 Task: In the  document pitch.txt Download file as 'Plain Text' Share this file with 'softage.5@softage.net' Insert the command  Viewing
Action: Mouse moved to (276, 403)
Screenshot: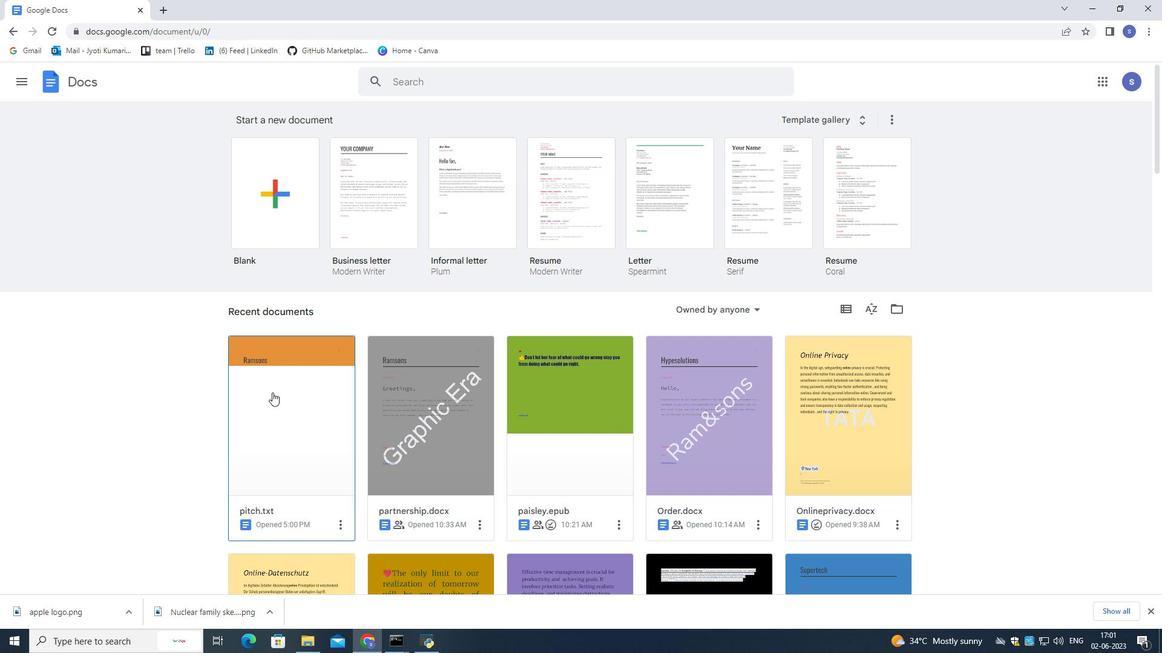 
Action: Mouse pressed left at (276, 403)
Screenshot: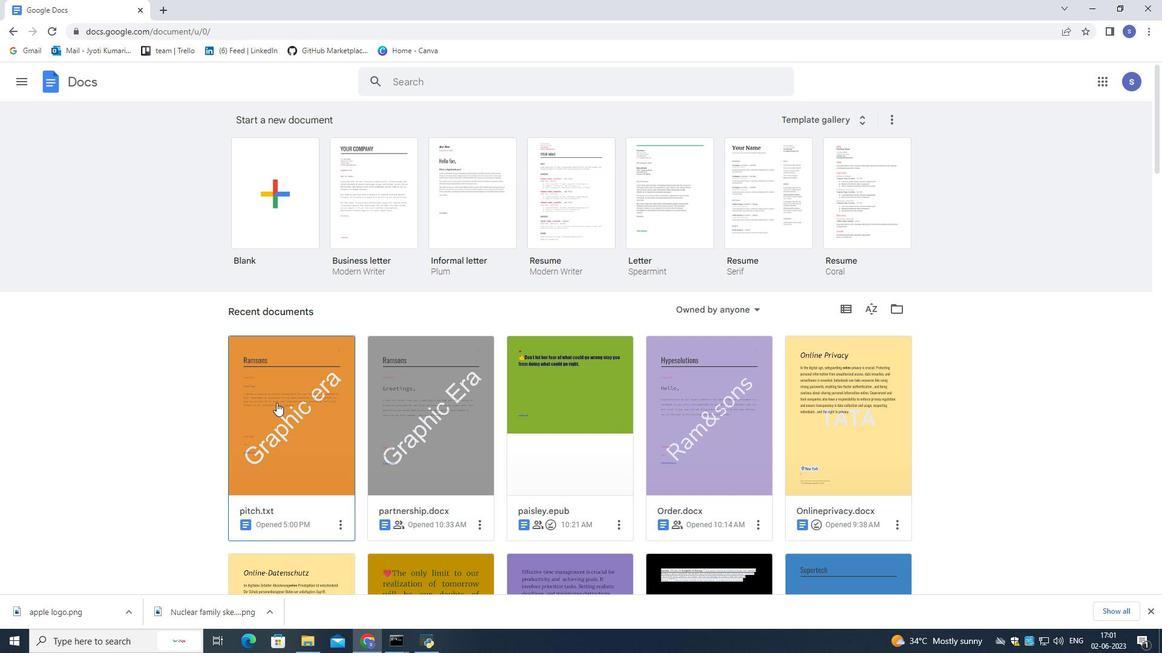 
Action: Mouse pressed left at (276, 403)
Screenshot: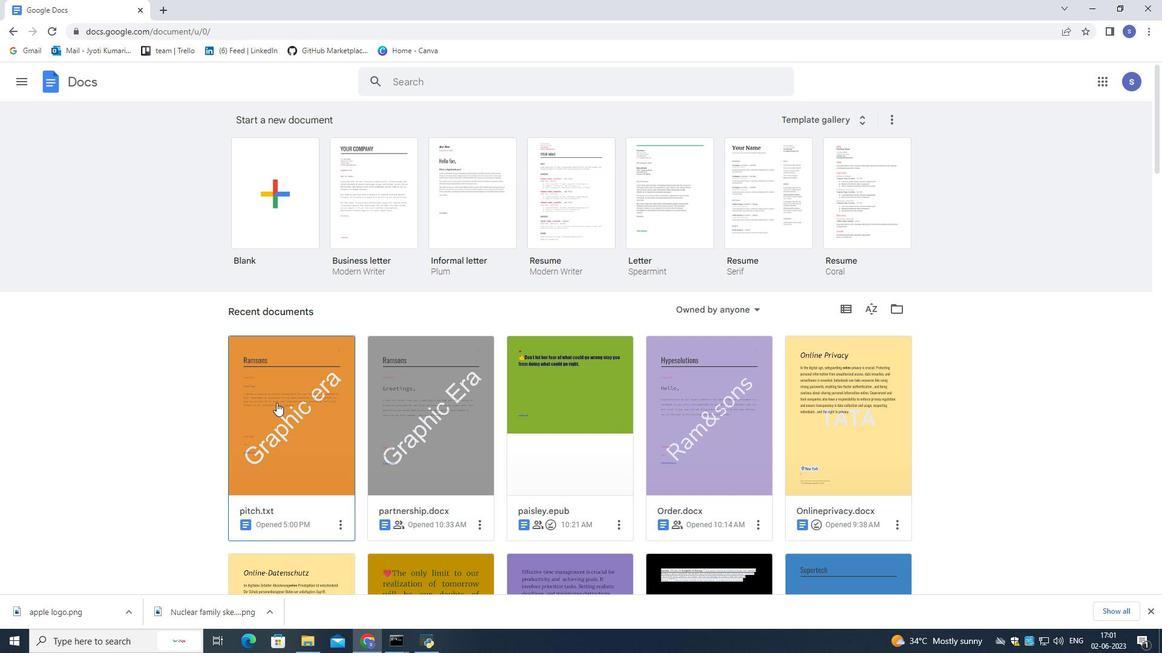 
Action: Mouse moved to (47, 89)
Screenshot: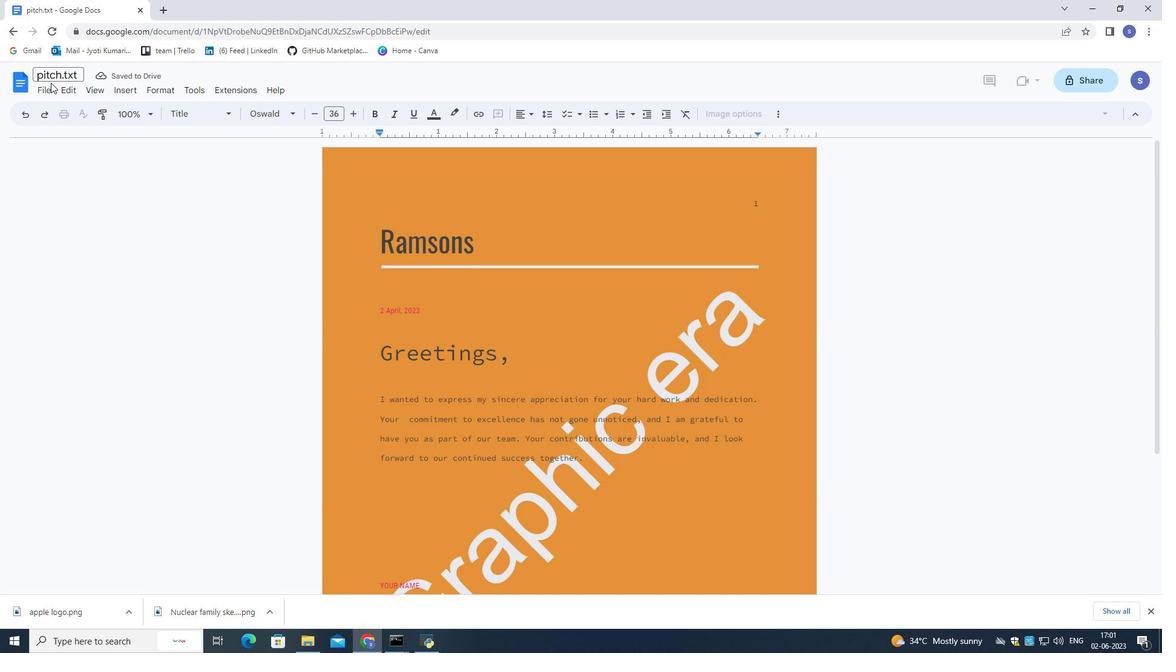 
Action: Mouse pressed left at (47, 89)
Screenshot: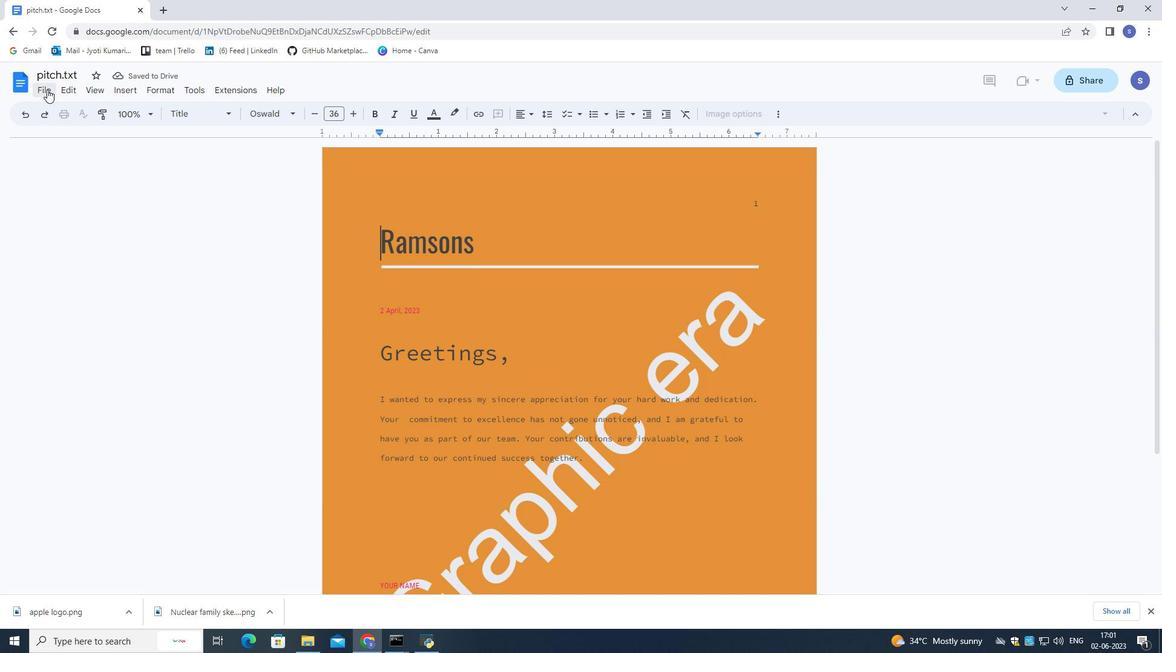
Action: Mouse moved to (81, 217)
Screenshot: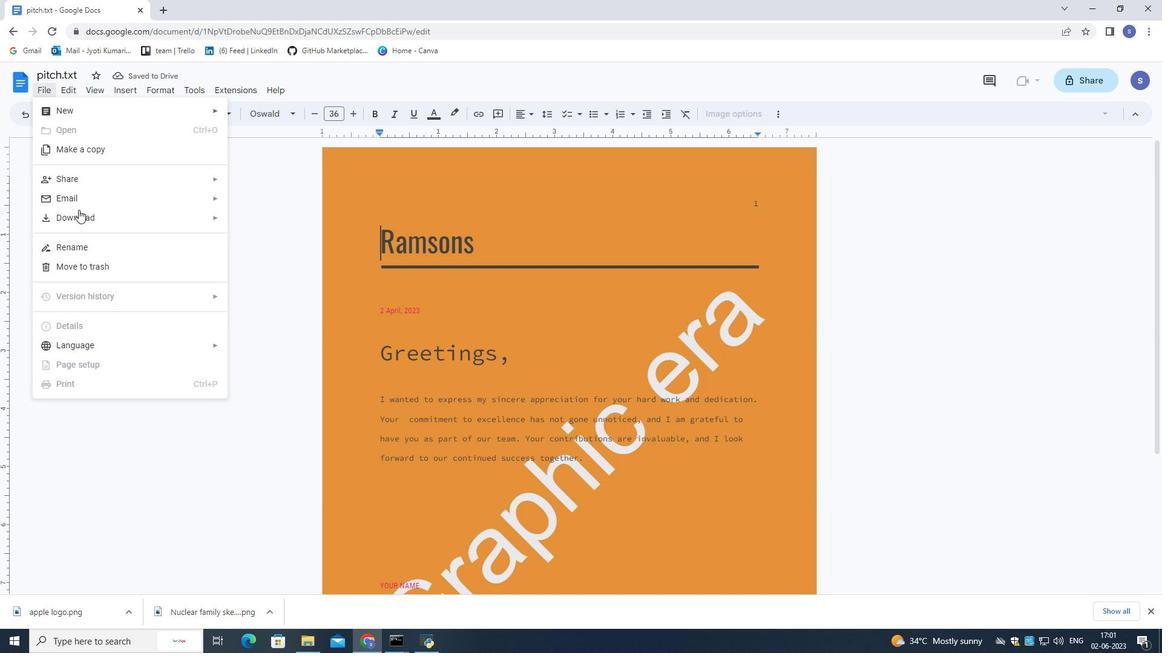 
Action: Mouse pressed left at (81, 217)
Screenshot: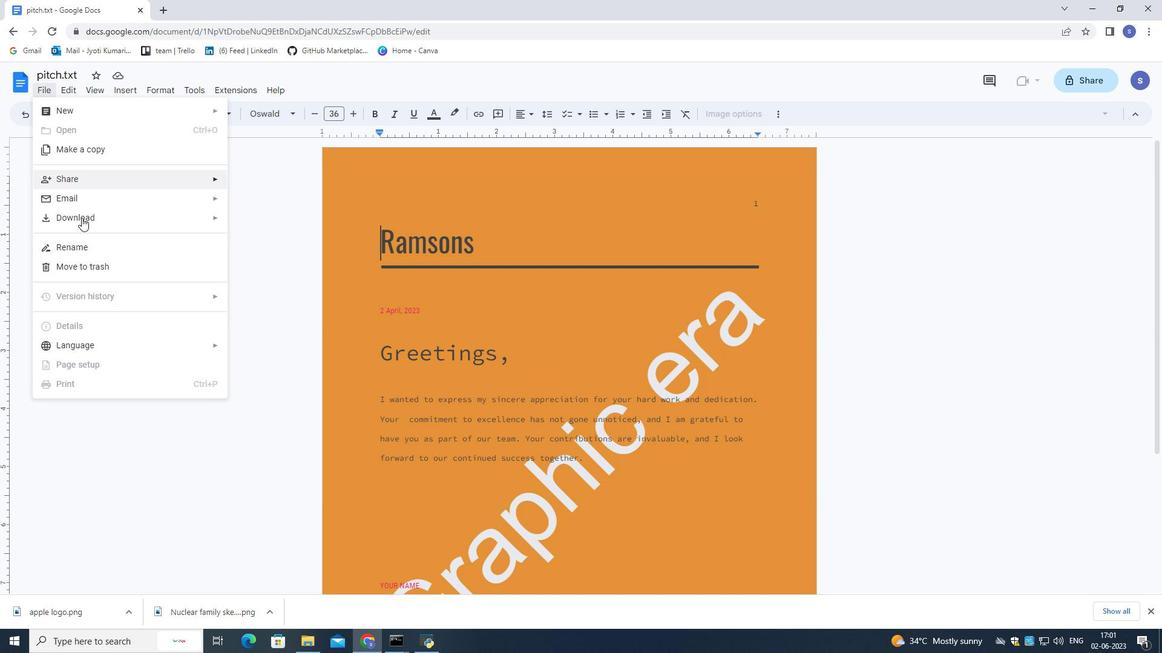 
Action: Mouse moved to (274, 293)
Screenshot: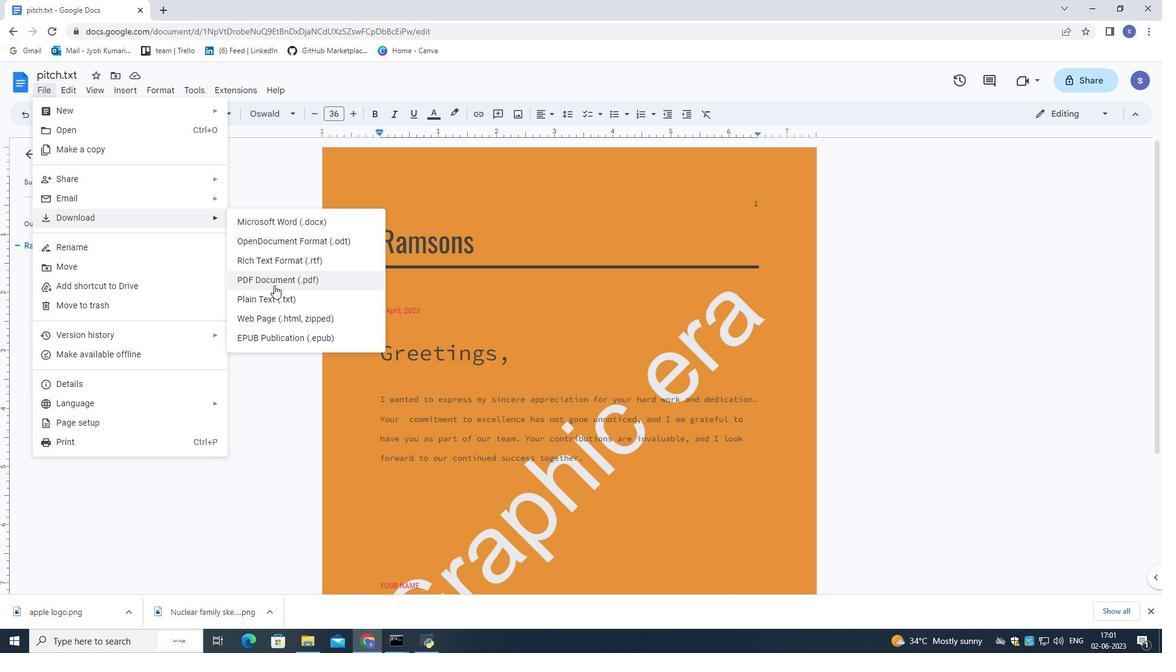 
Action: Mouse pressed left at (274, 293)
Screenshot: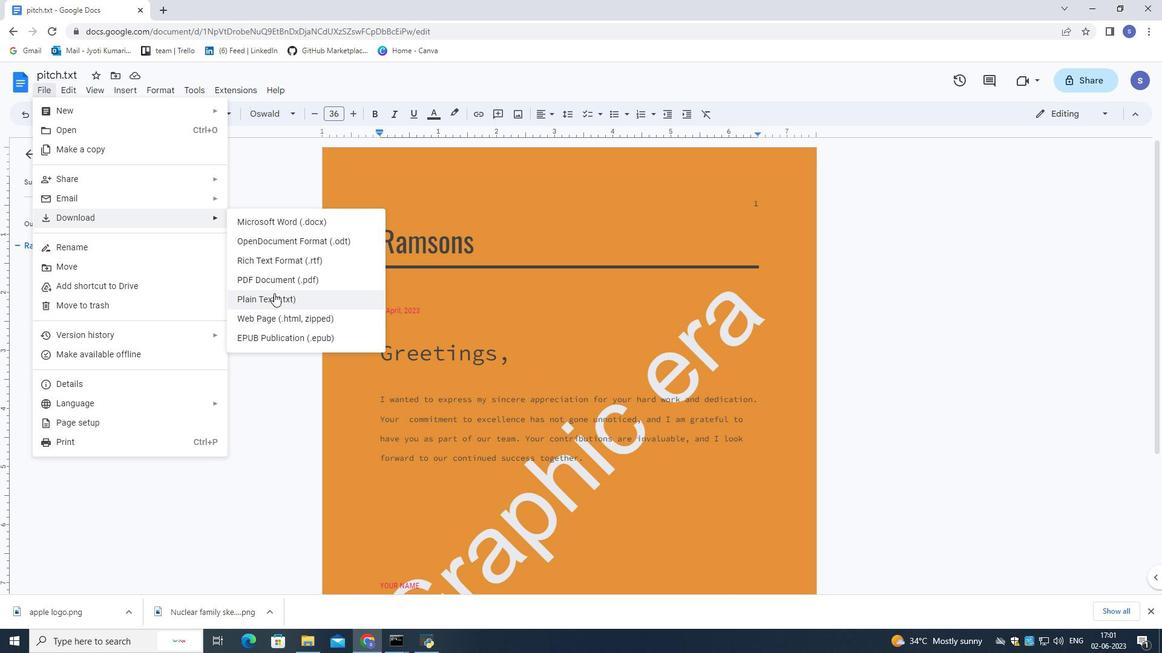 
Action: Mouse moved to (39, 88)
Screenshot: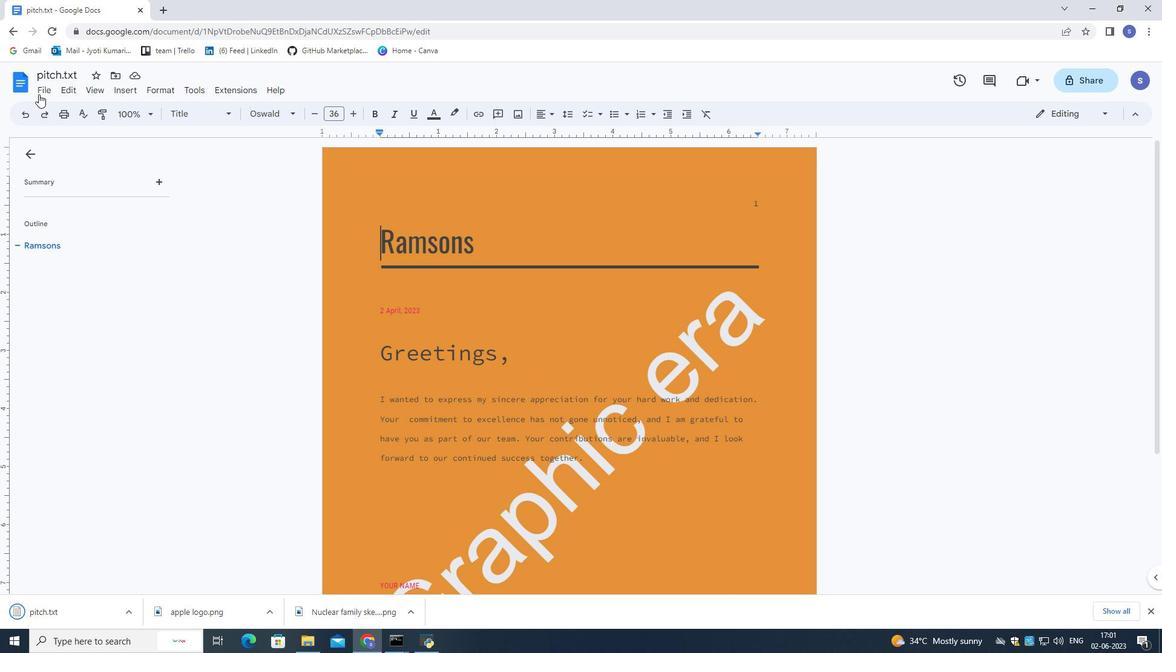 
Action: Mouse pressed left at (39, 88)
Screenshot: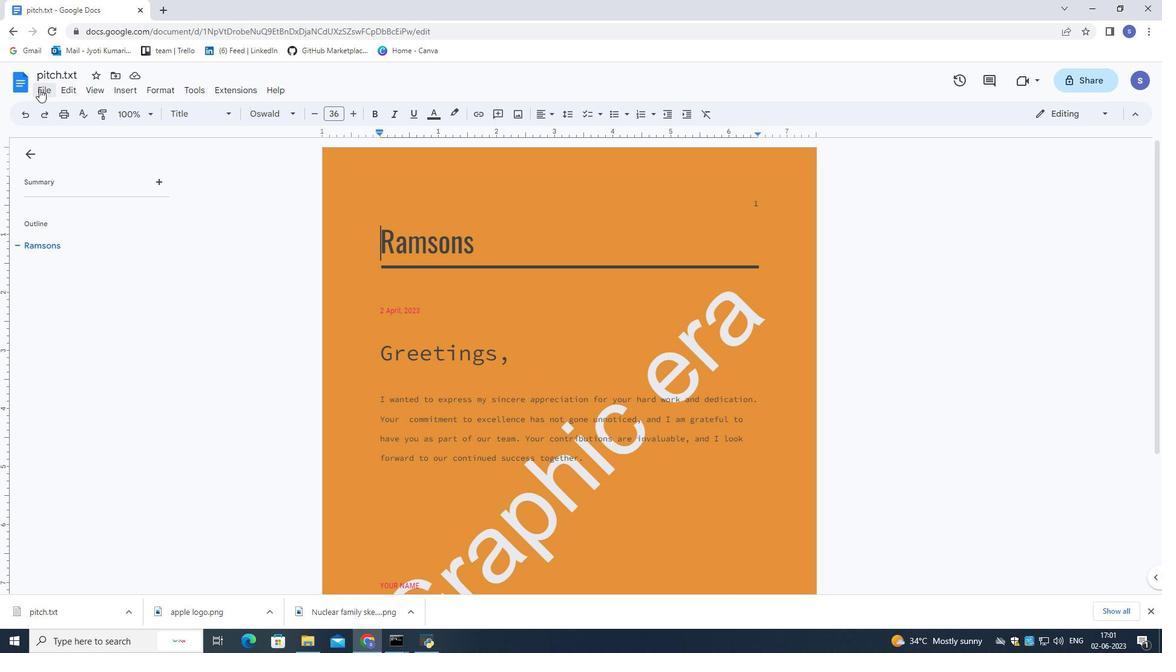 
Action: Mouse moved to (261, 187)
Screenshot: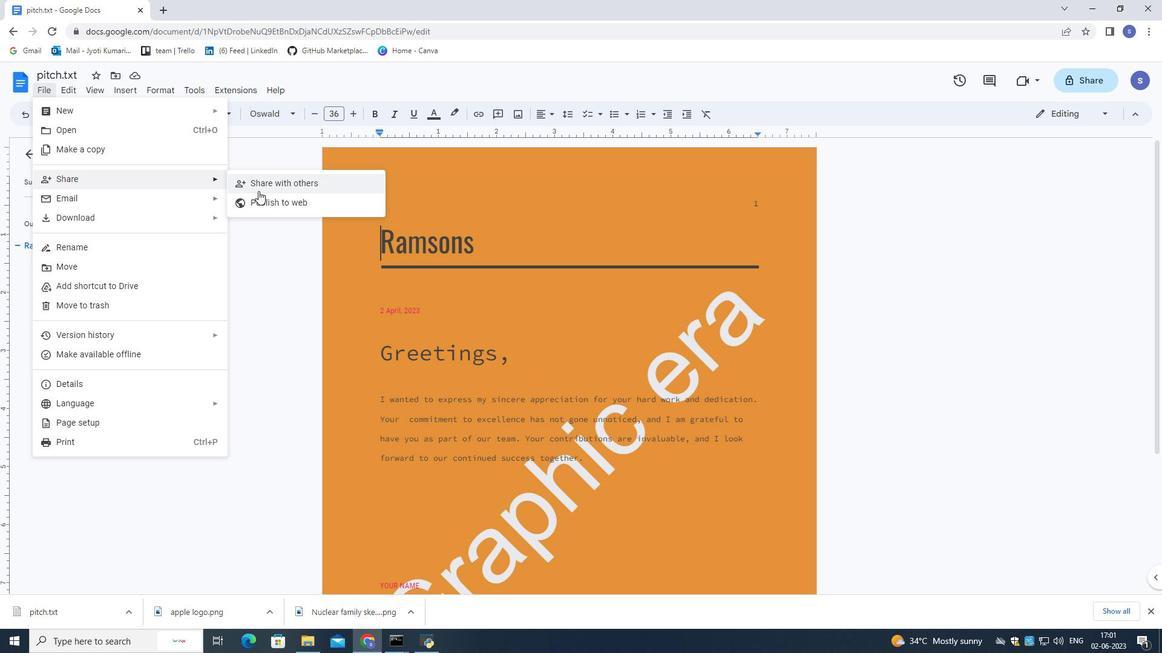 
Action: Mouse pressed left at (261, 187)
Screenshot: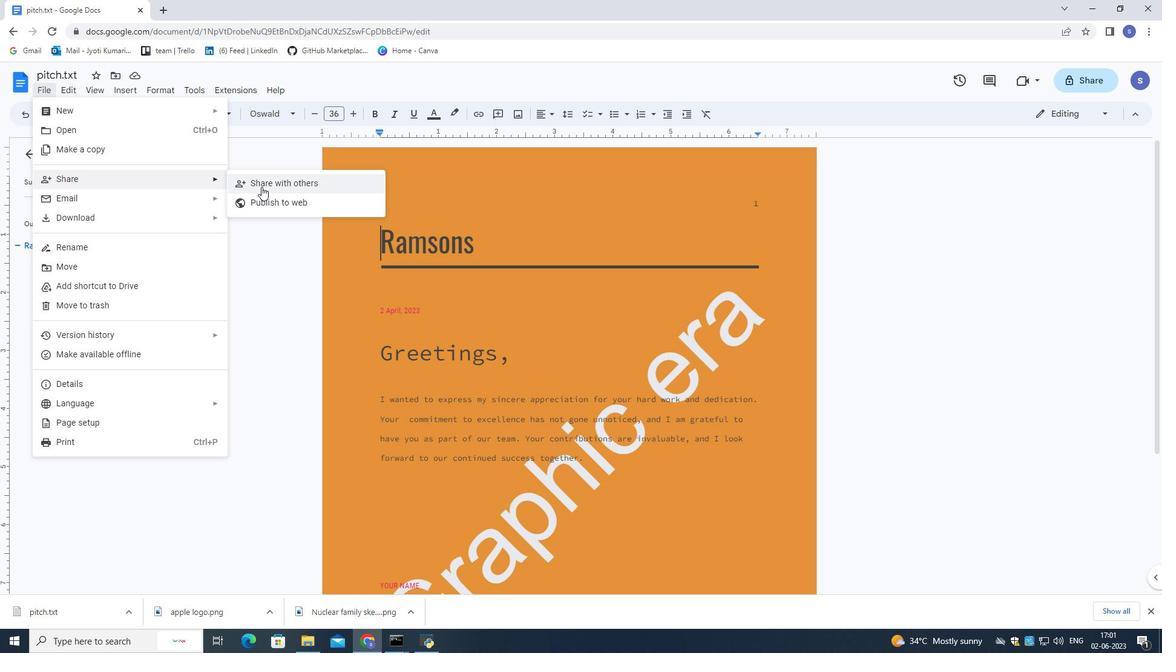 
Action: Mouse moved to (276, 202)
Screenshot: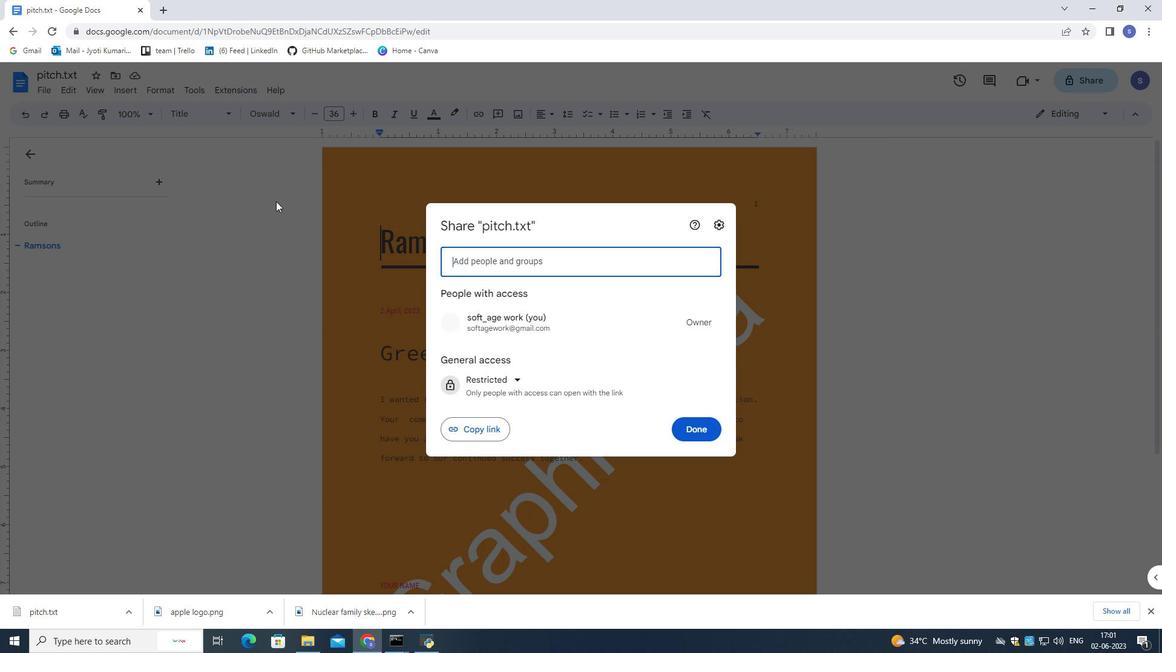 
Action: Key pressed softage.5<Key.shift>@softage.net
Screenshot: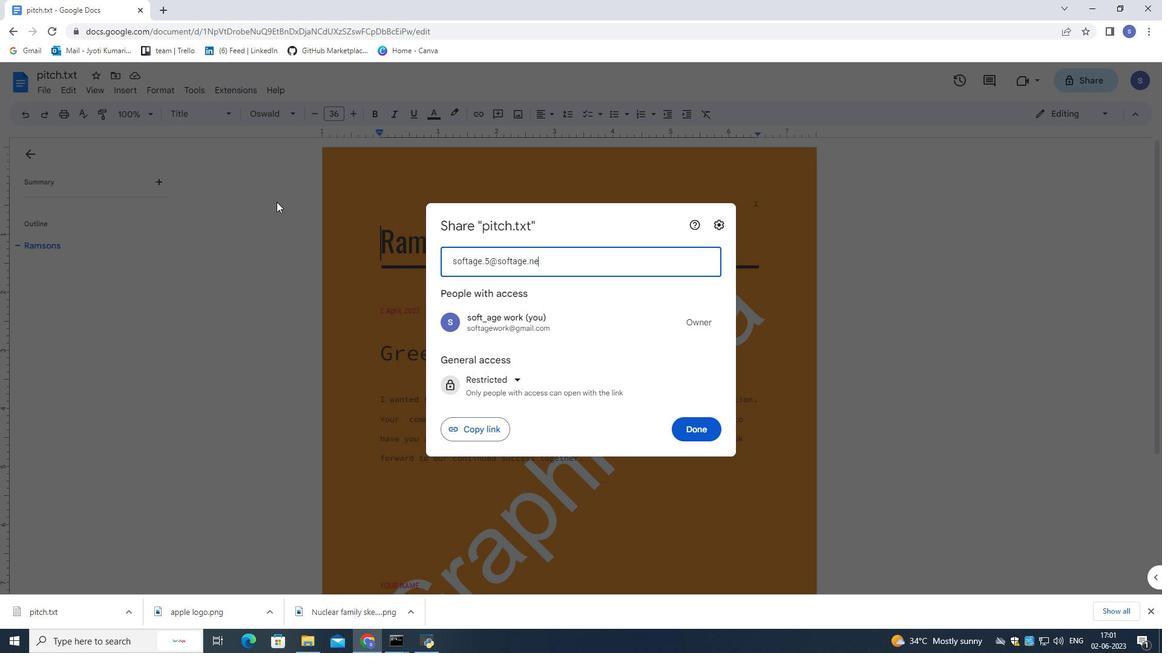 
Action: Mouse moved to (467, 303)
Screenshot: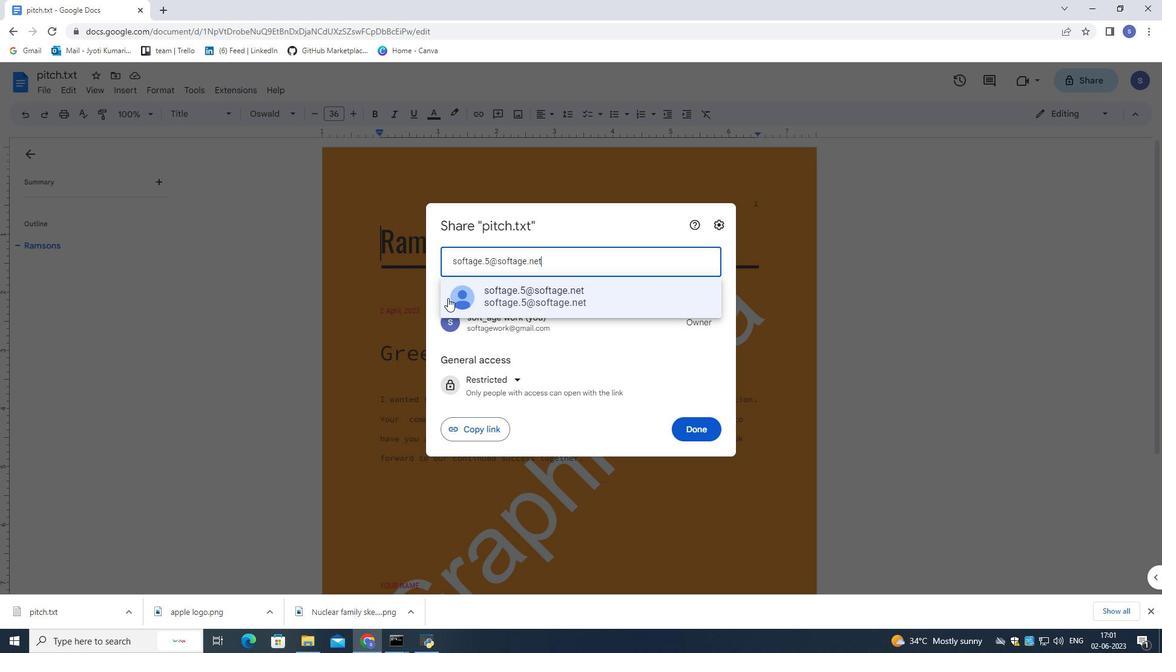 
Action: Mouse pressed left at (467, 303)
Screenshot: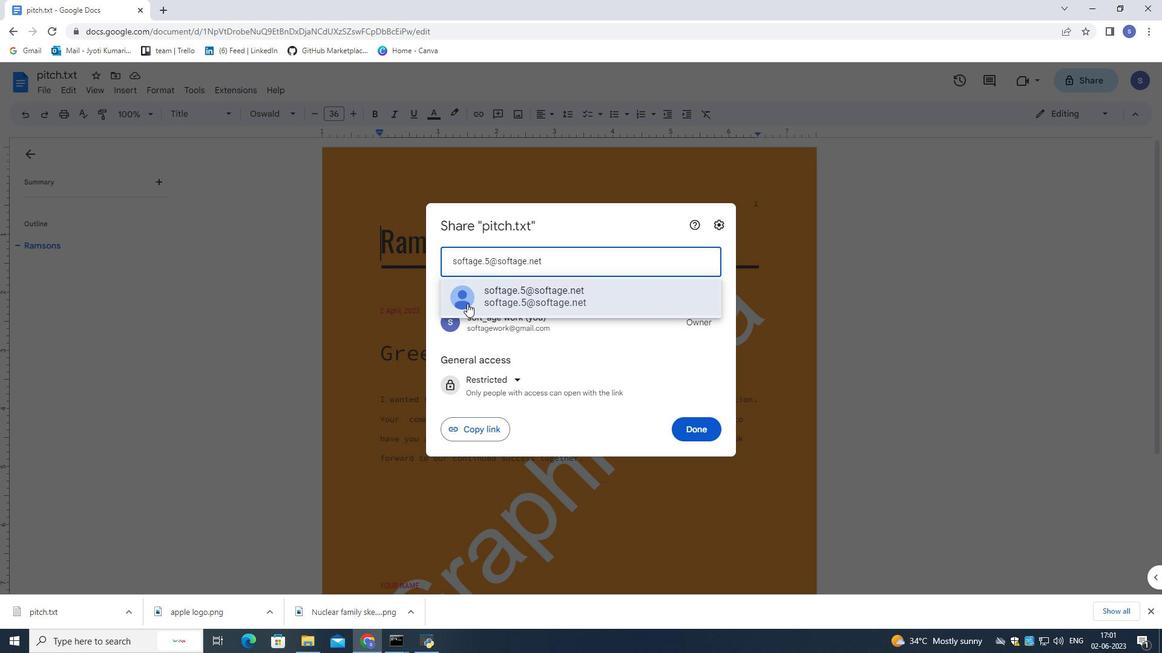 
Action: Mouse moved to (690, 415)
Screenshot: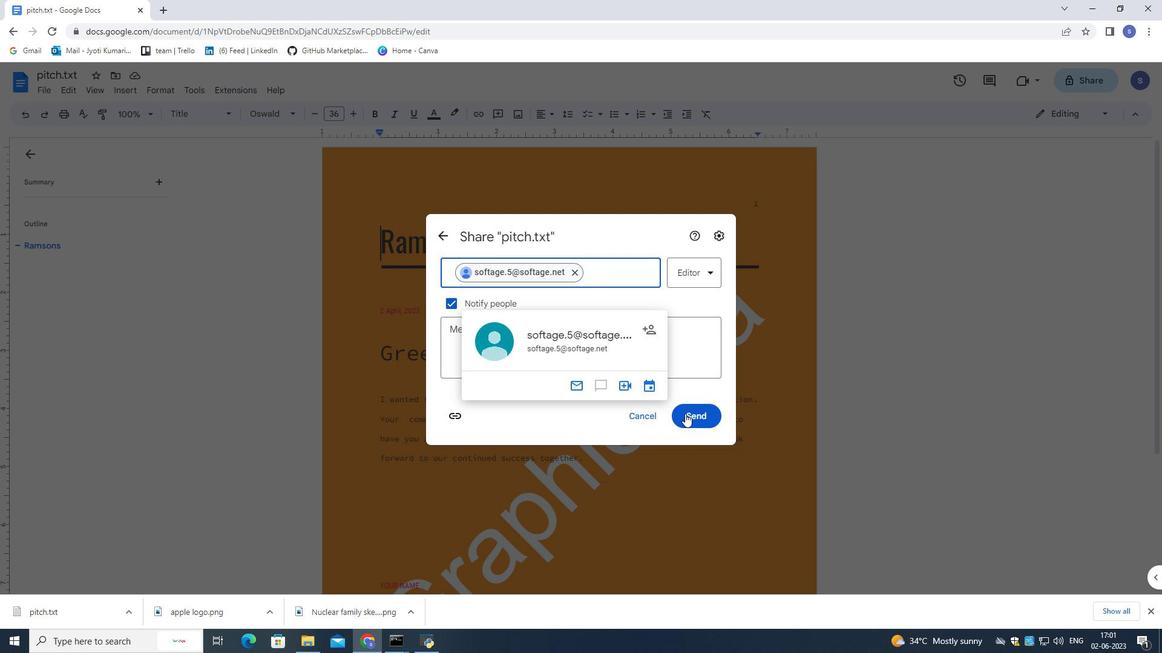 
Action: Mouse pressed left at (690, 415)
Screenshot: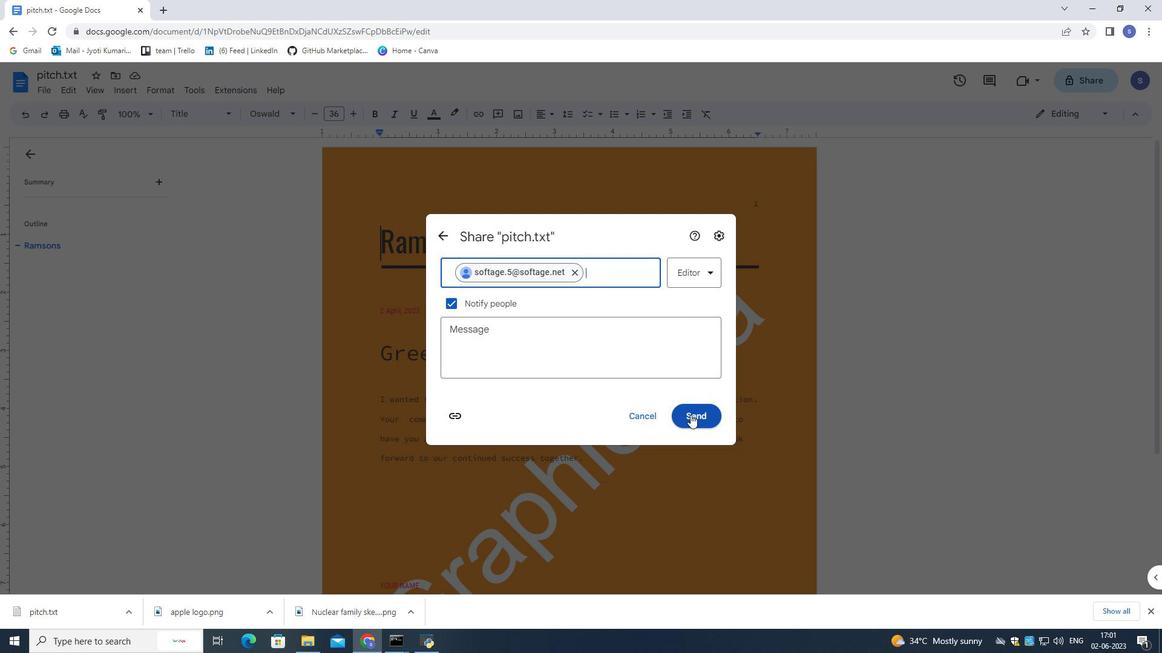 
Action: Mouse moved to (1093, 111)
Screenshot: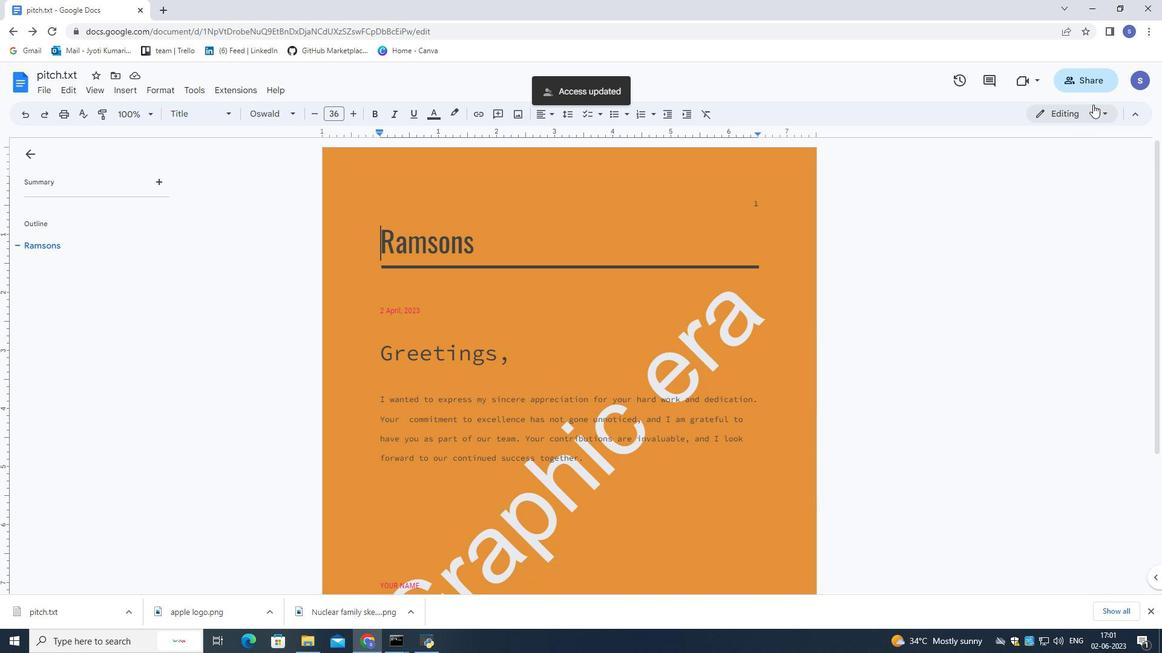 
Action: Mouse pressed left at (1093, 111)
Screenshot: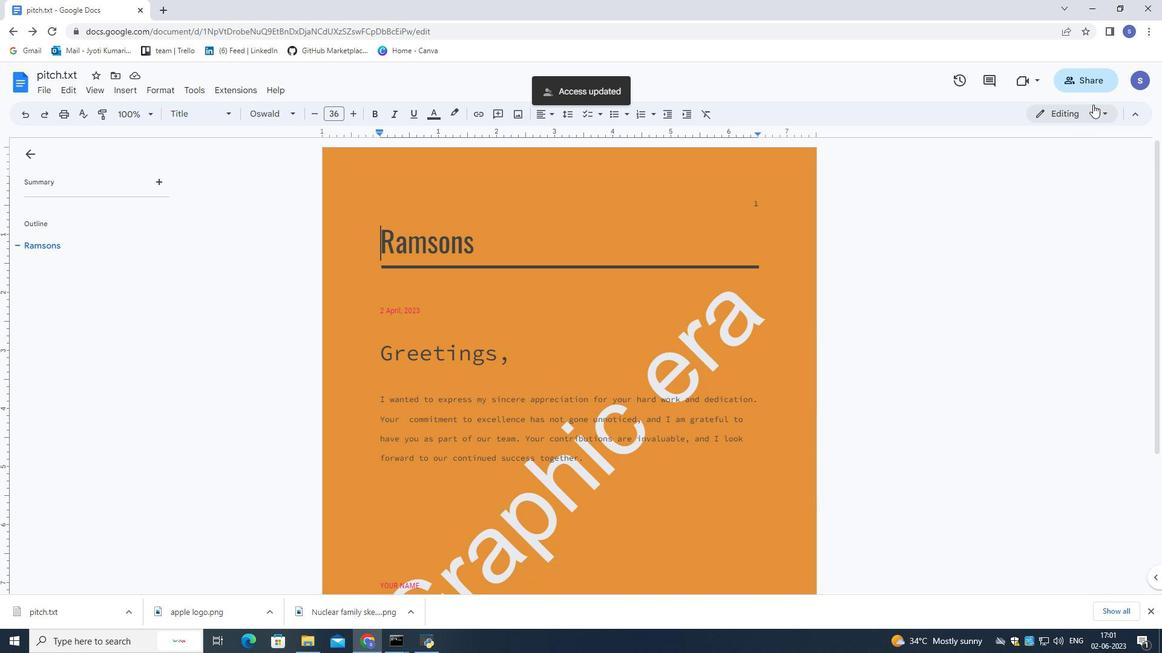 
Action: Mouse moved to (1061, 199)
Screenshot: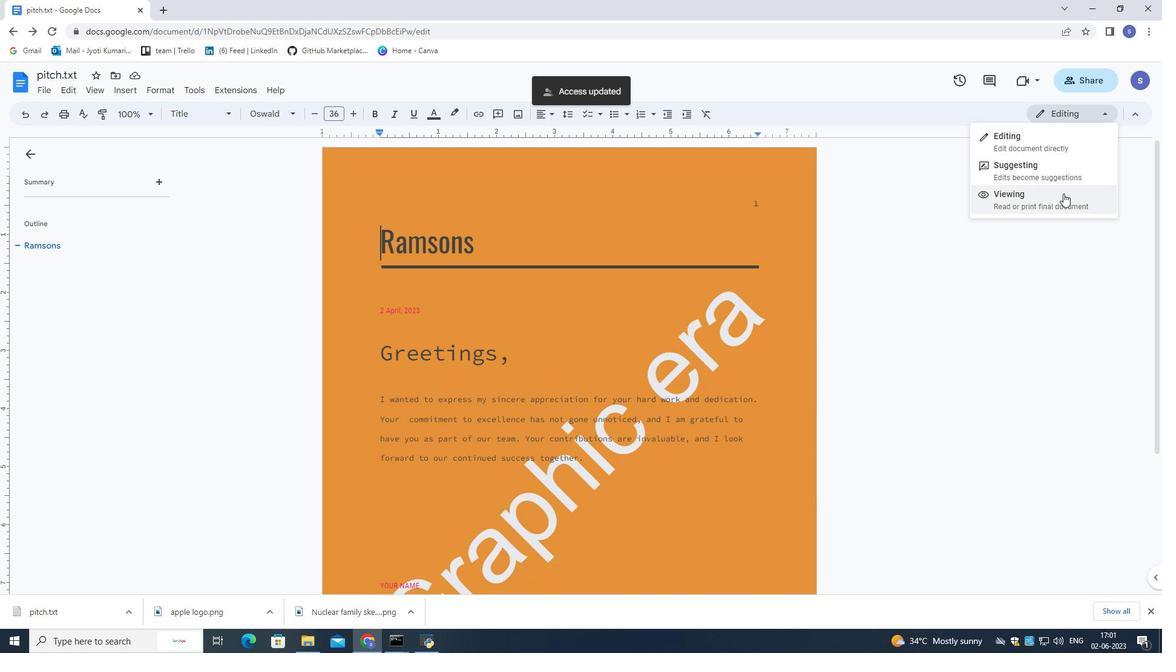 
Action: Mouse pressed left at (1061, 199)
Screenshot: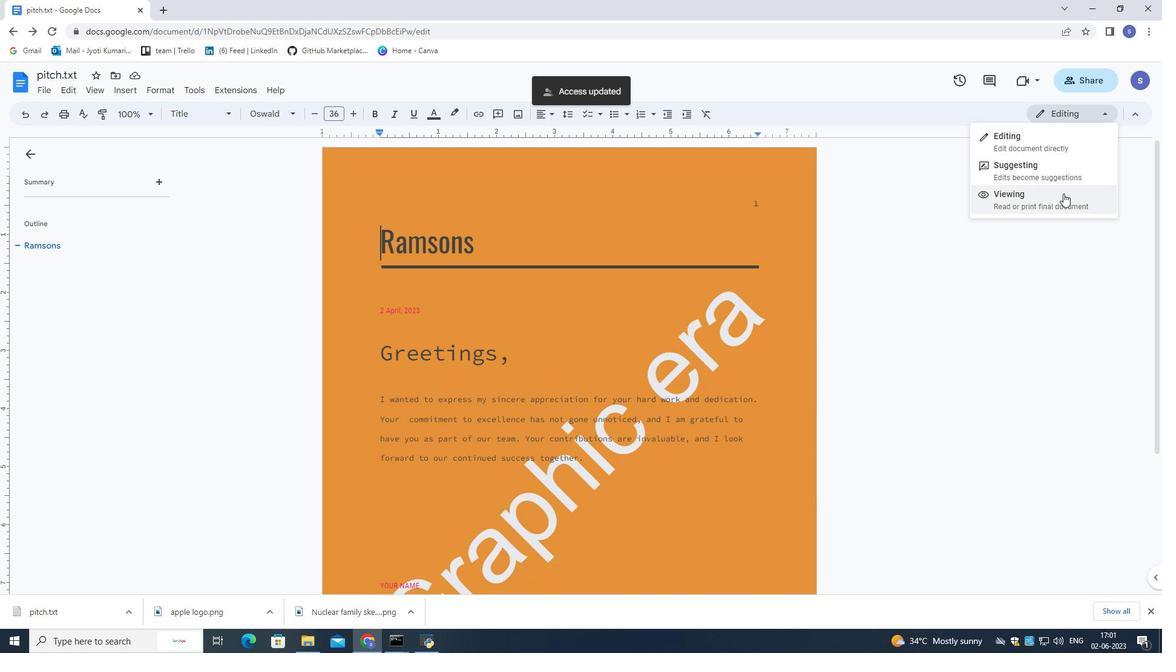 
Action: Mouse moved to (1054, 194)
Screenshot: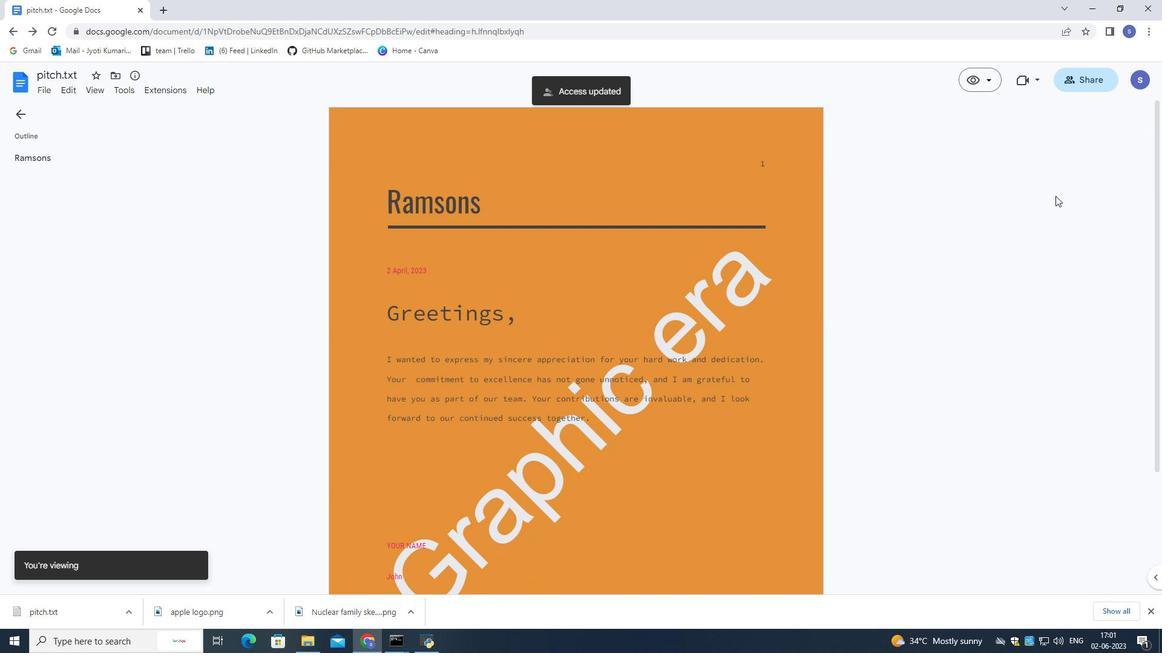 
